Task: Checkout Dictation & Privacy and Click OK
Action: Mouse moved to (263, 189)
Screenshot: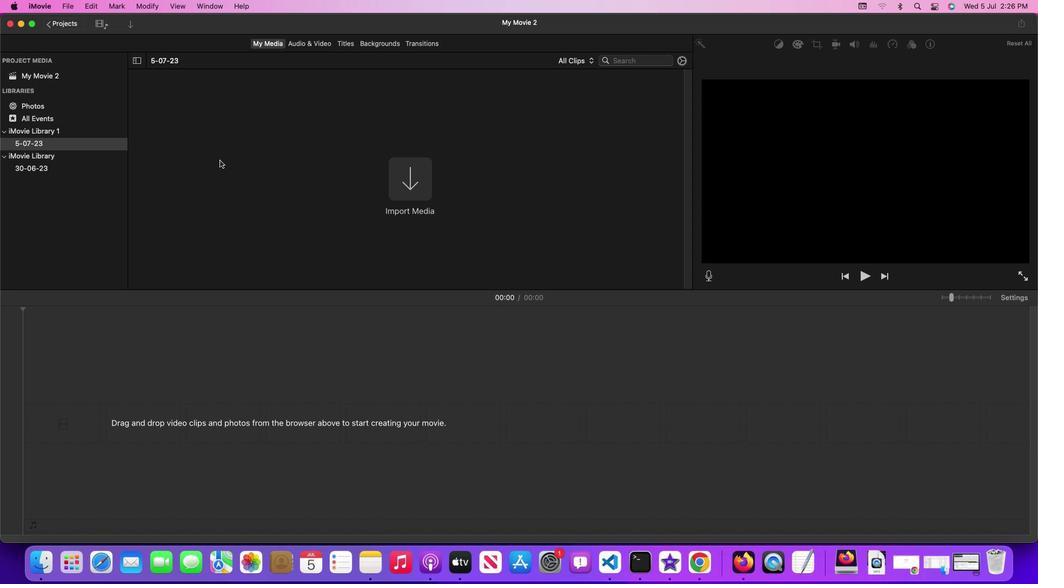 
Action: Mouse pressed left at (263, 189)
Screenshot: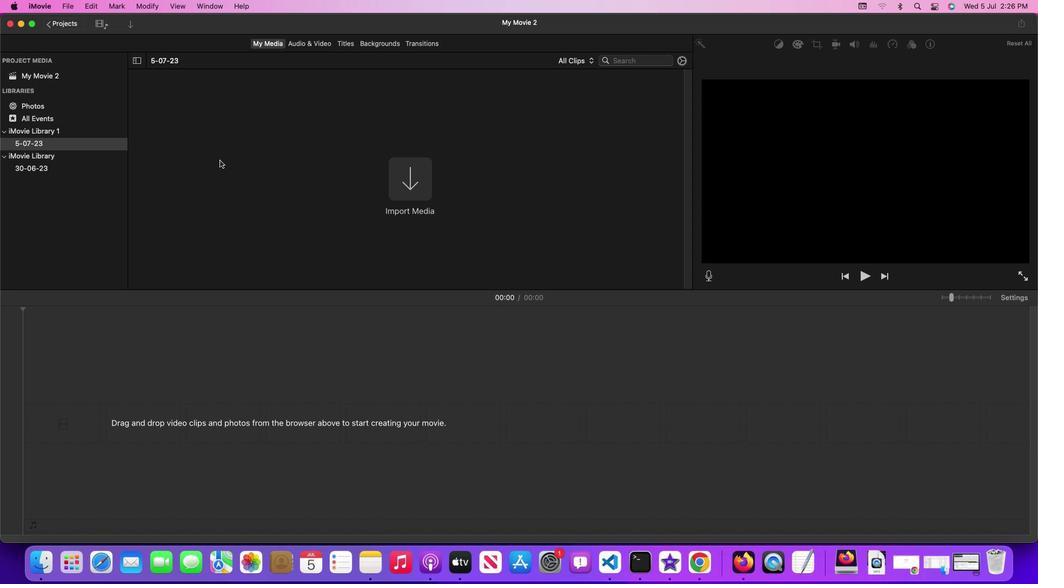 
Action: Mouse moved to (35, 5)
Screenshot: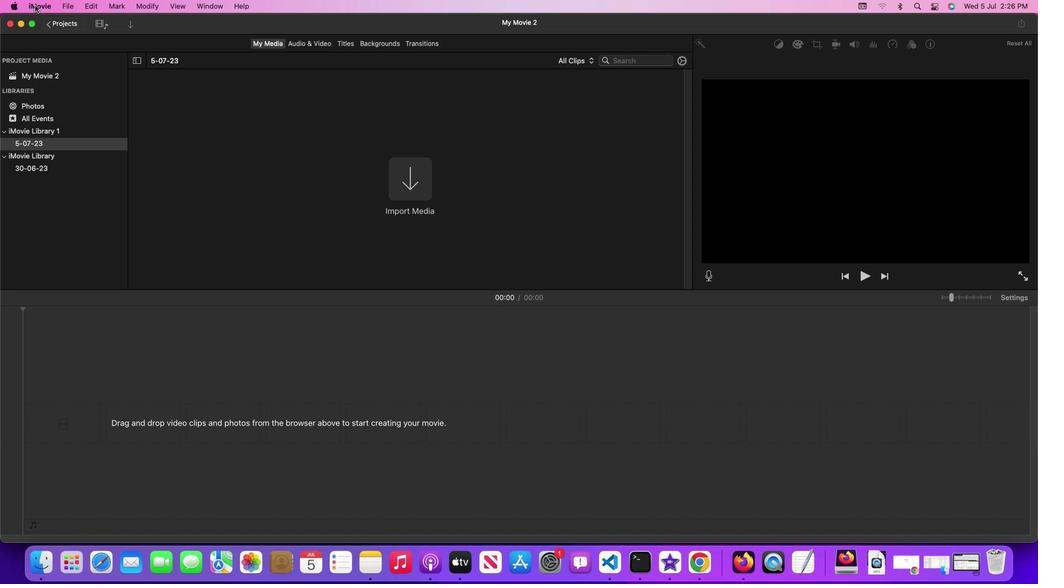 
Action: Mouse pressed left at (35, 5)
Screenshot: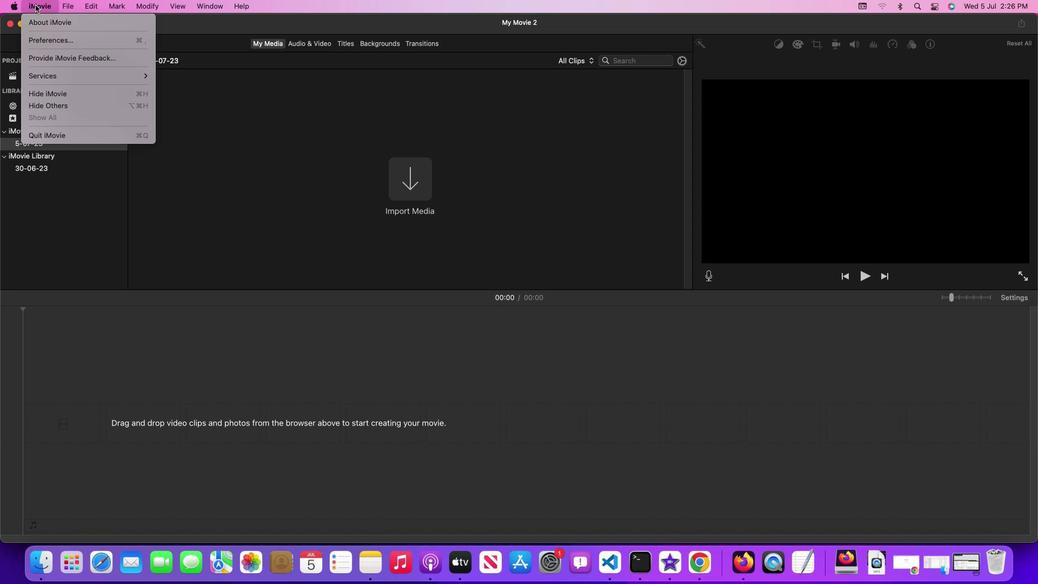 
Action: Mouse moved to (173, 91)
Screenshot: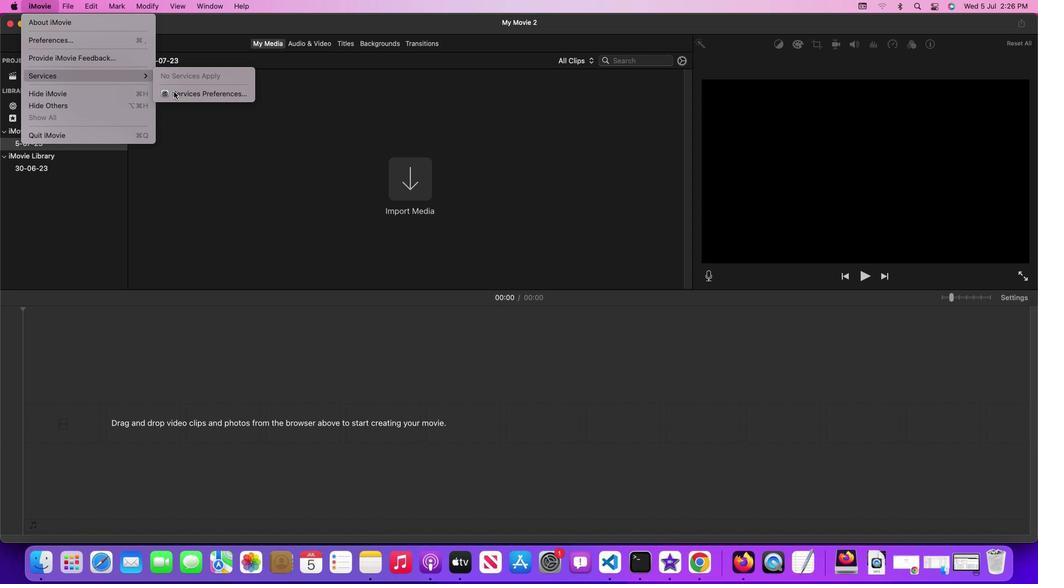 
Action: Mouse pressed left at (173, 91)
Screenshot: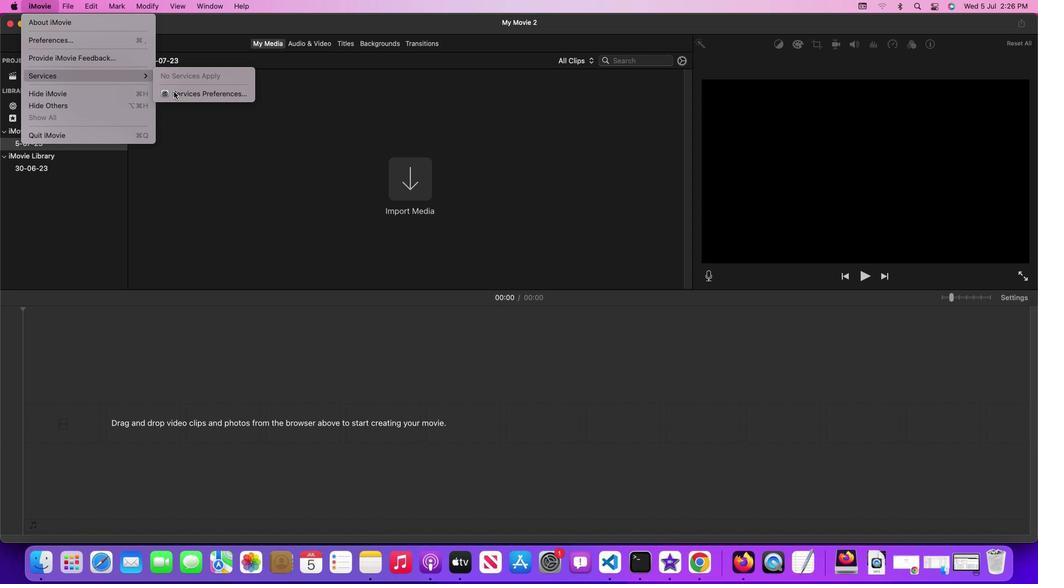 
Action: Mouse moved to (608, 58)
Screenshot: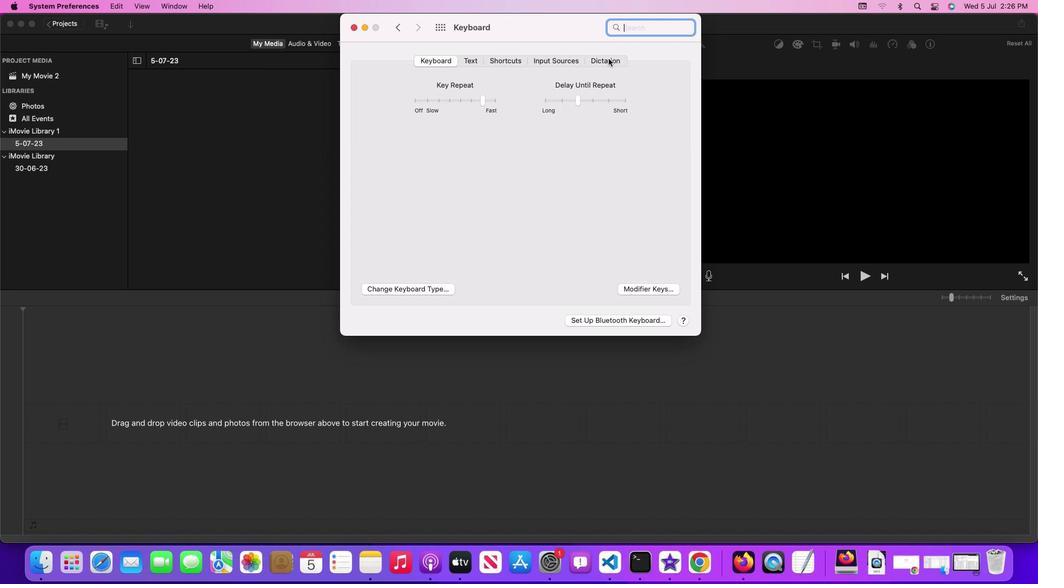 
Action: Mouse pressed left at (608, 58)
Screenshot: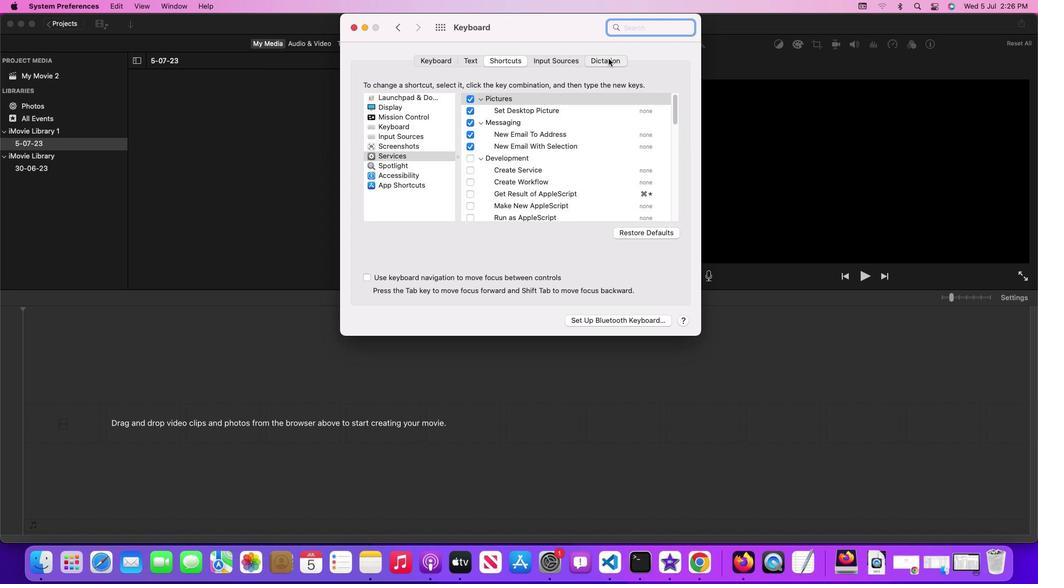 
Action: Mouse moved to (624, 286)
Screenshot: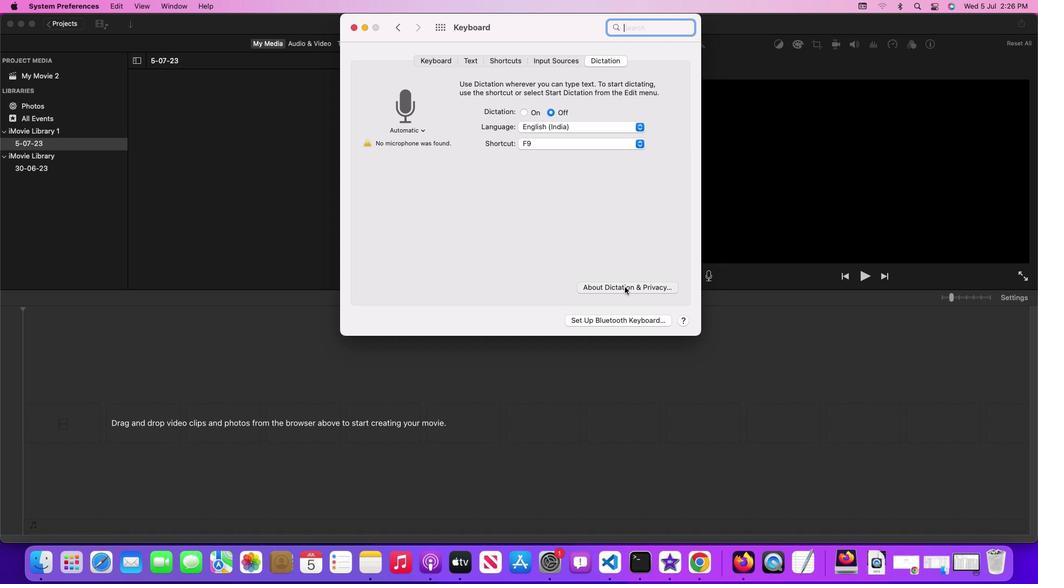 
Action: Mouse pressed left at (624, 286)
Screenshot: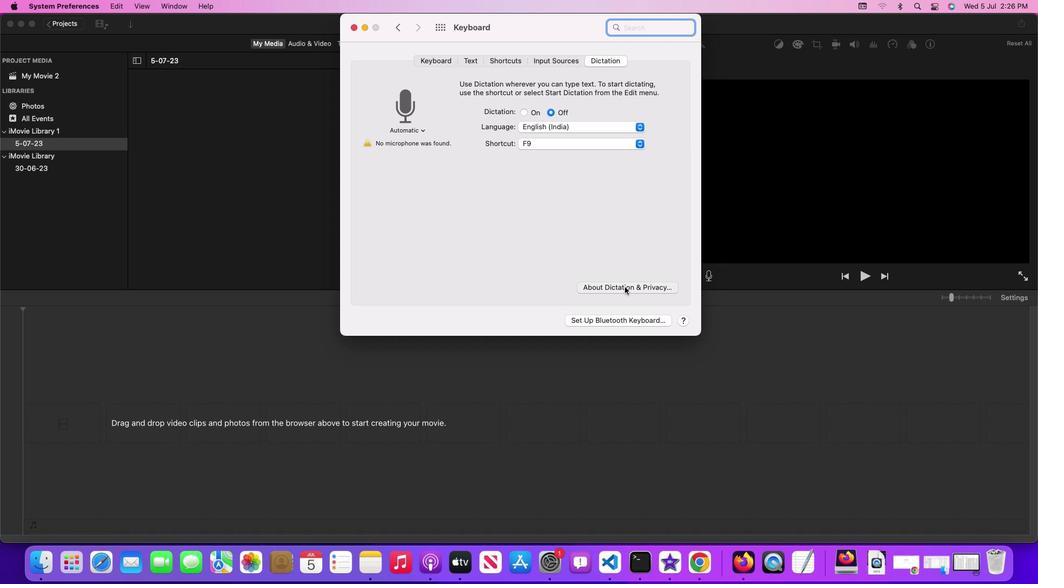 
Action: Mouse moved to (631, 321)
Screenshot: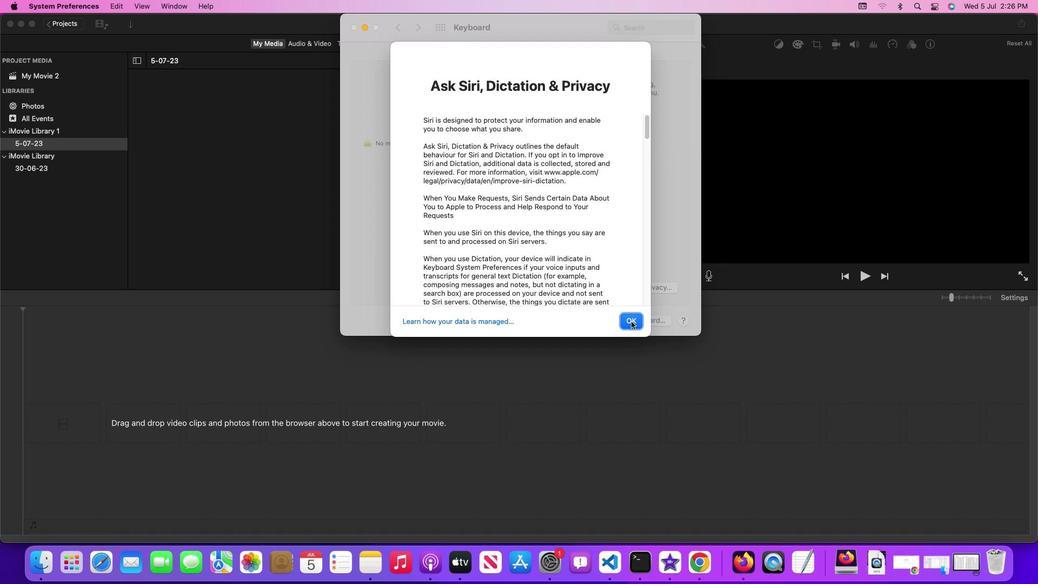 
Action: Mouse pressed left at (631, 321)
Screenshot: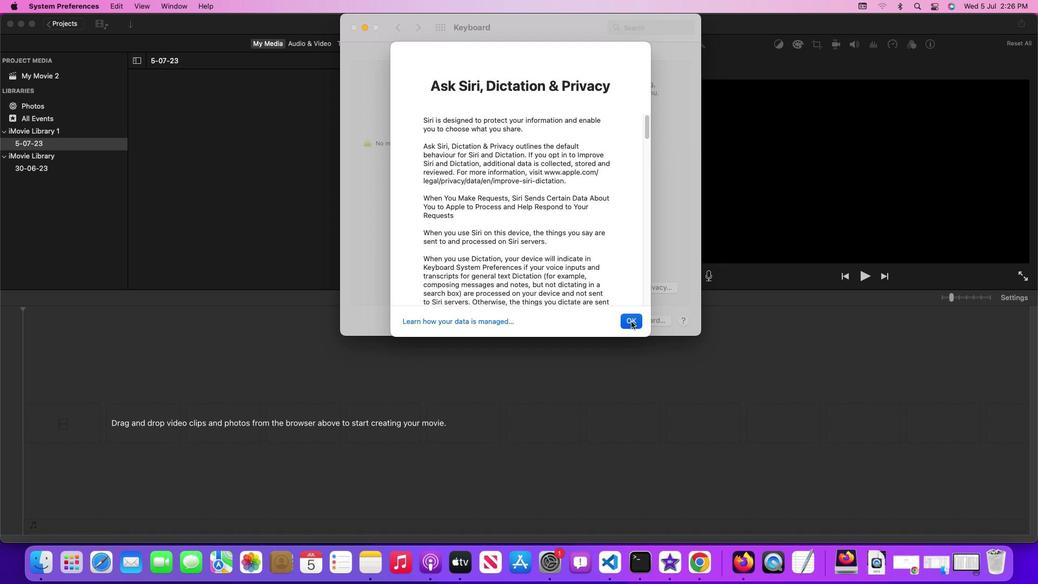 
Action: Mouse moved to (618, 344)
Screenshot: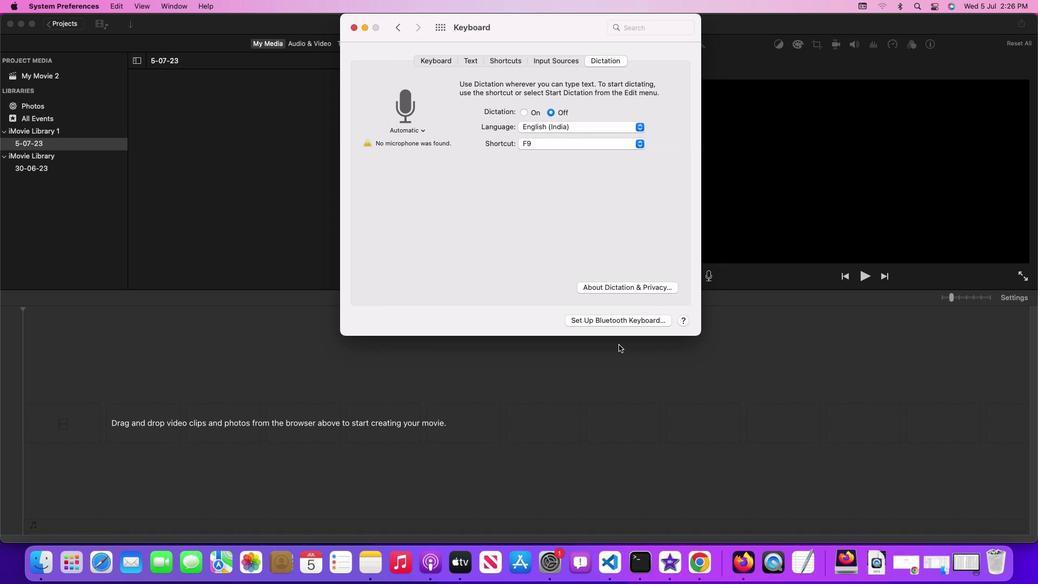 
